 Task: Add Checklist CL0048 to Card Card0048 in Board Board0042 in Workspace Development in Trello
Action: Mouse moved to (558, 80)
Screenshot: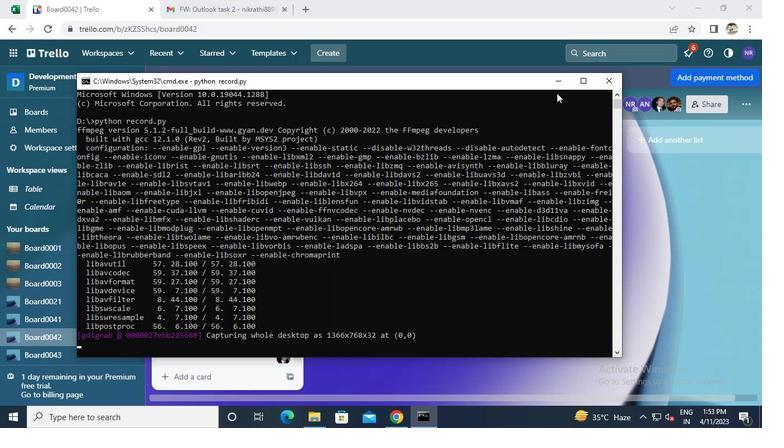 
Action: Mouse pressed left at (558, 80)
Screenshot: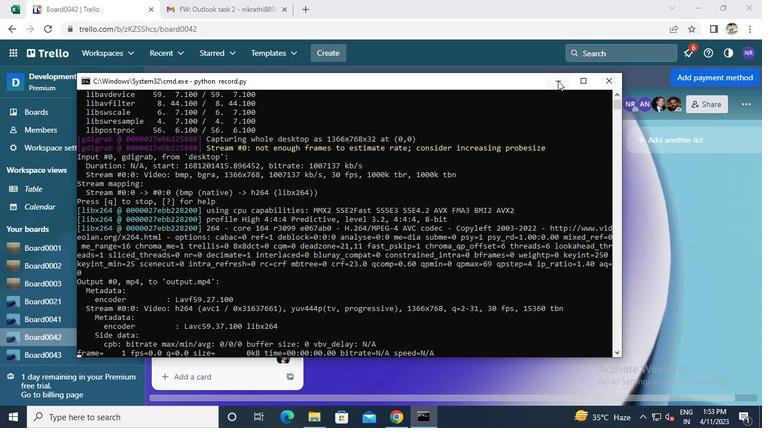
Action: Mouse moved to (216, 346)
Screenshot: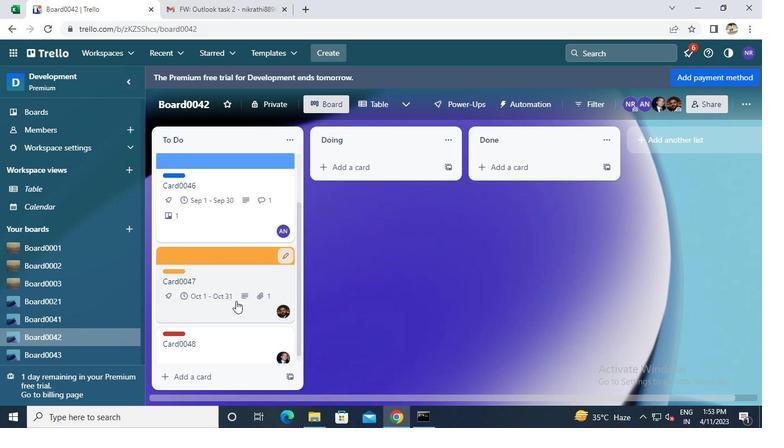 
Action: Mouse pressed left at (216, 346)
Screenshot: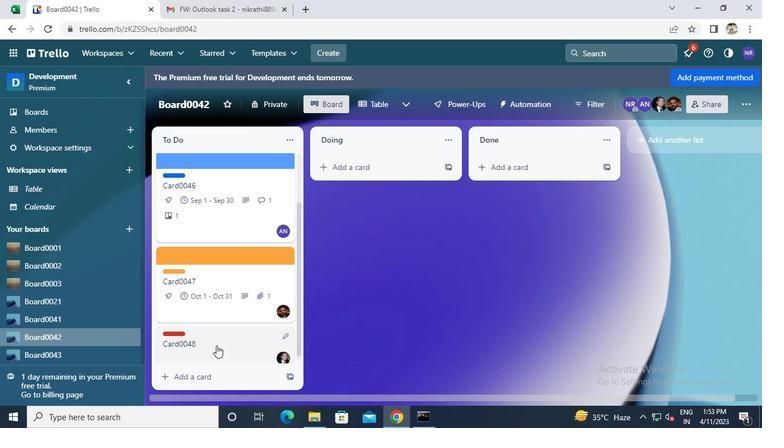 
Action: Mouse moved to (507, 223)
Screenshot: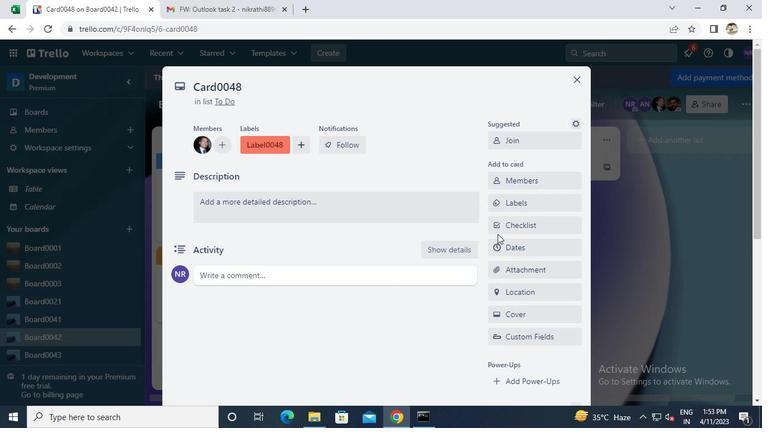 
Action: Mouse pressed left at (507, 223)
Screenshot: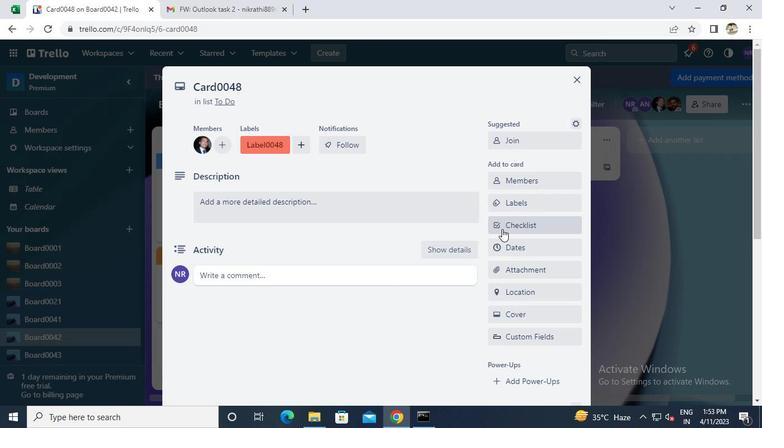 
Action: Keyboard Key.caps_lock
Screenshot: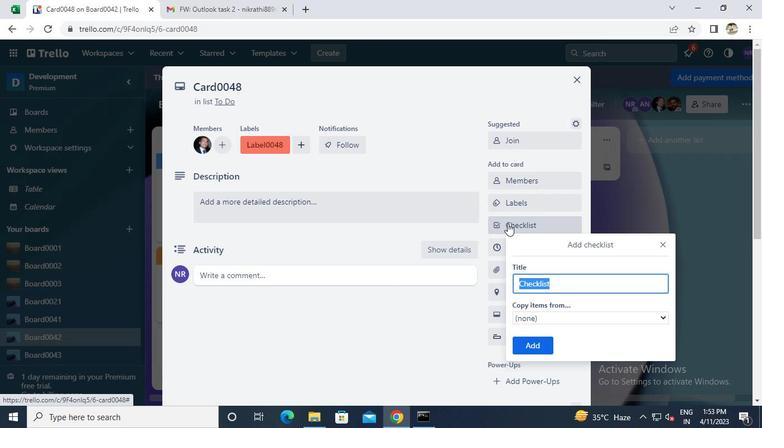 
Action: Keyboard c
Screenshot: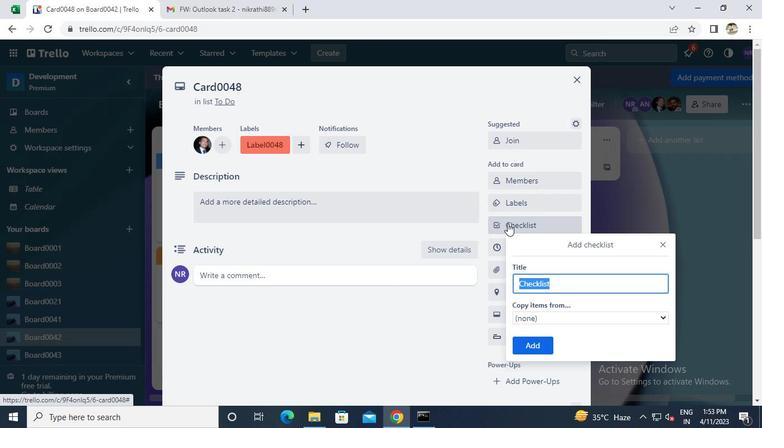
Action: Keyboard l
Screenshot: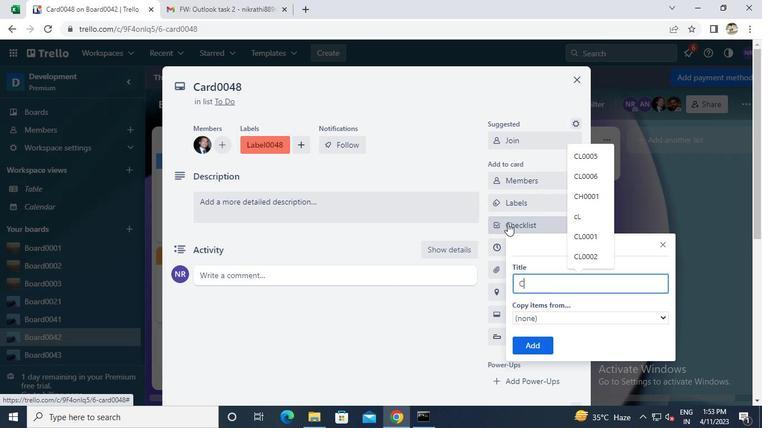 
Action: Keyboard 0
Screenshot: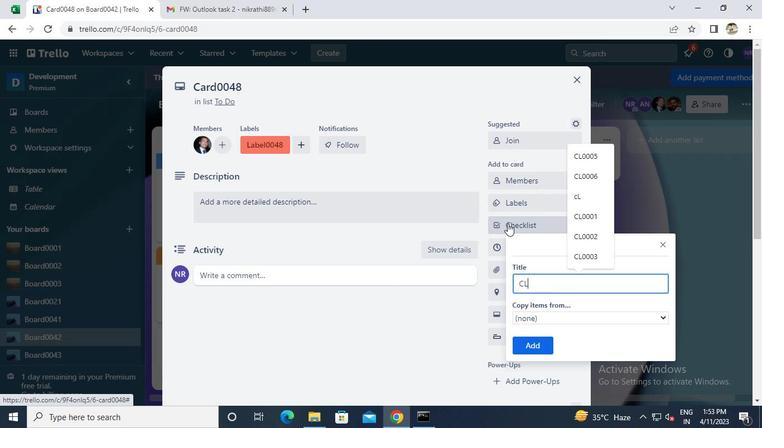 
Action: Keyboard 0
Screenshot: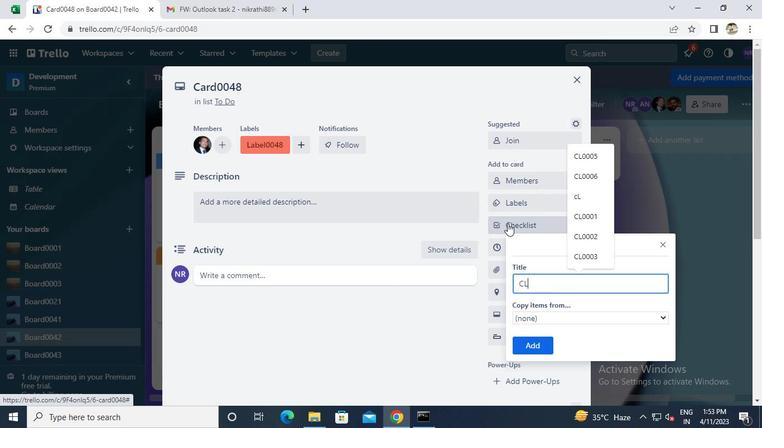 
Action: Keyboard 4
Screenshot: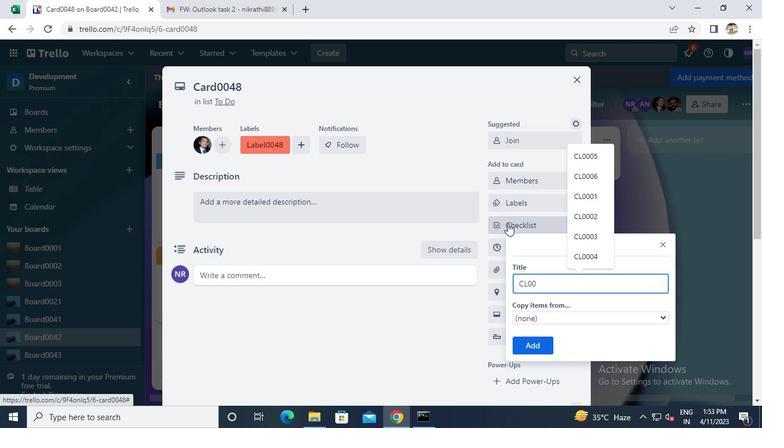 
Action: Keyboard 8
Screenshot: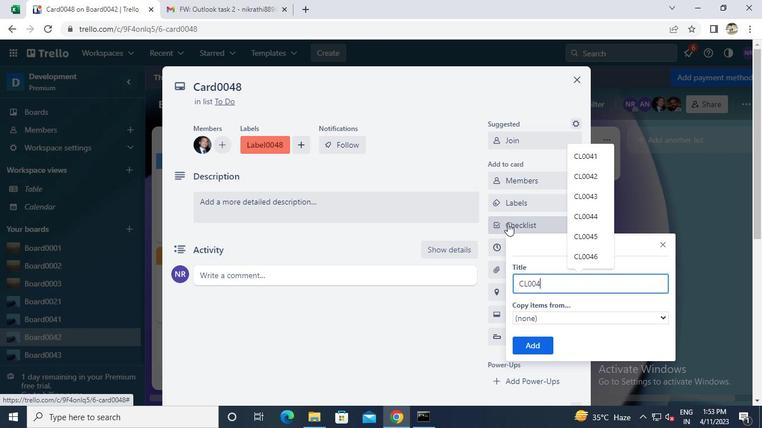
Action: Mouse moved to (527, 339)
Screenshot: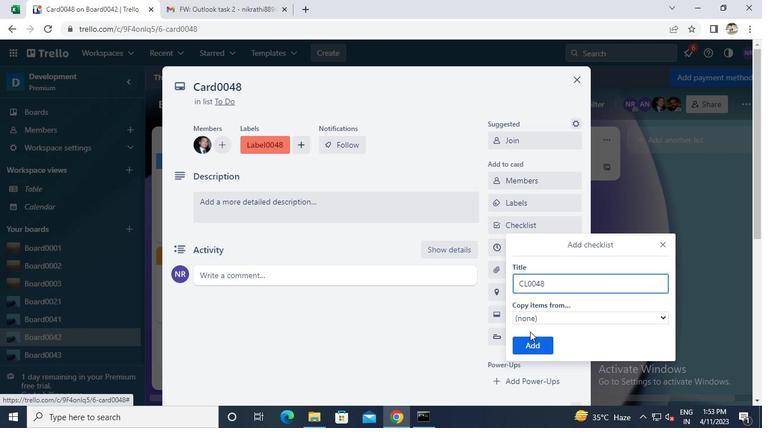 
Action: Mouse pressed left at (527, 339)
Screenshot: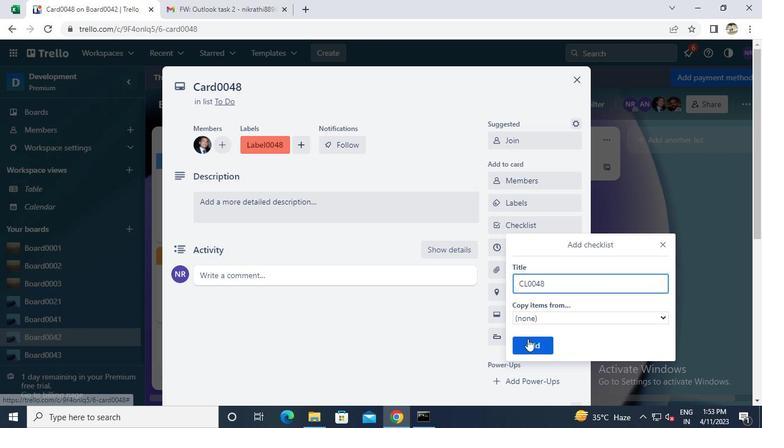 
Action: Mouse moved to (421, 417)
Screenshot: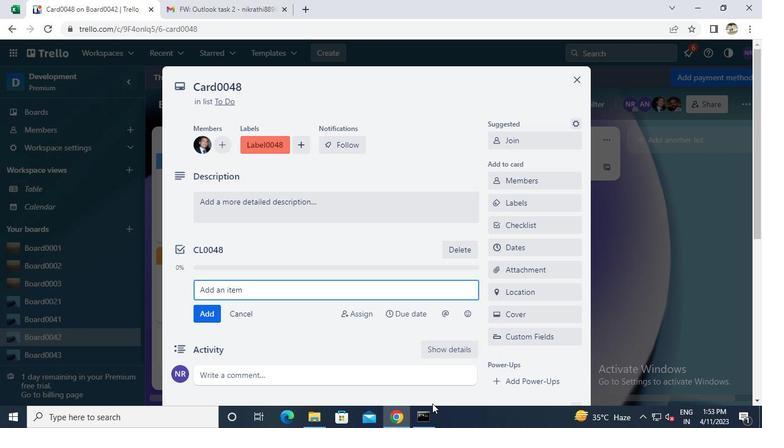 
Action: Mouse pressed left at (421, 417)
Screenshot: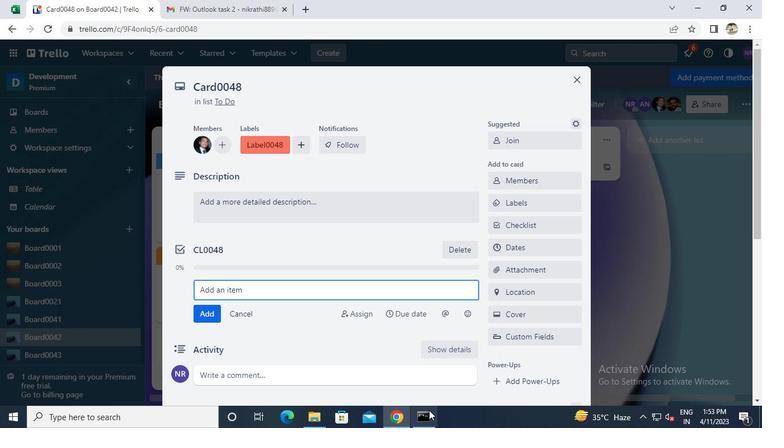 
Action: Mouse moved to (607, 80)
Screenshot: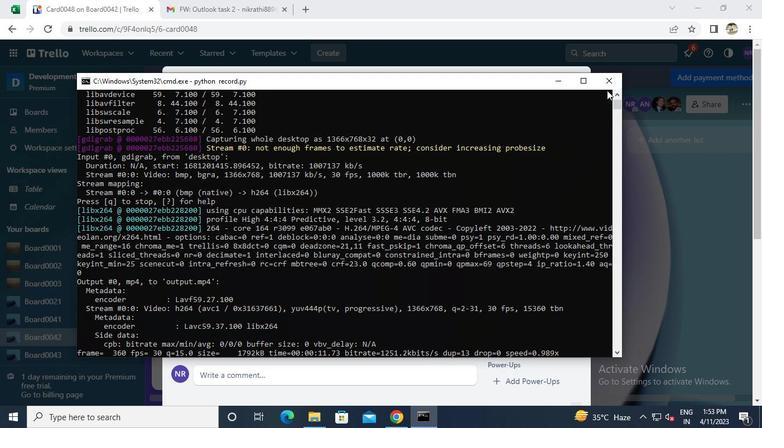 
Action: Mouse pressed left at (607, 80)
Screenshot: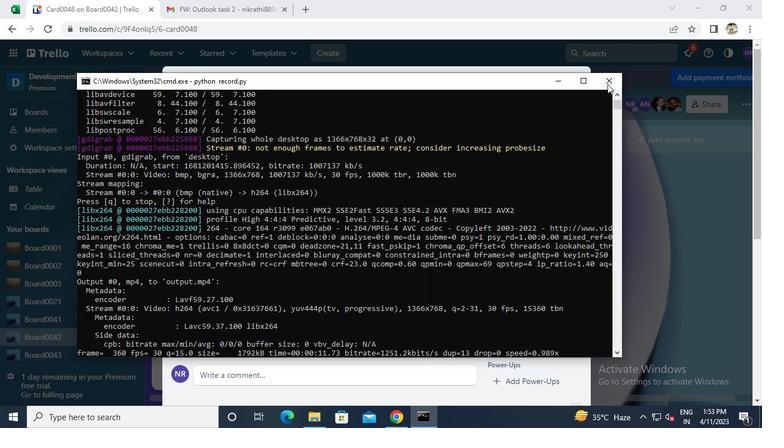 
